 Task: Disable the option email in job recommendations.
Action: Mouse moved to (822, 108)
Screenshot: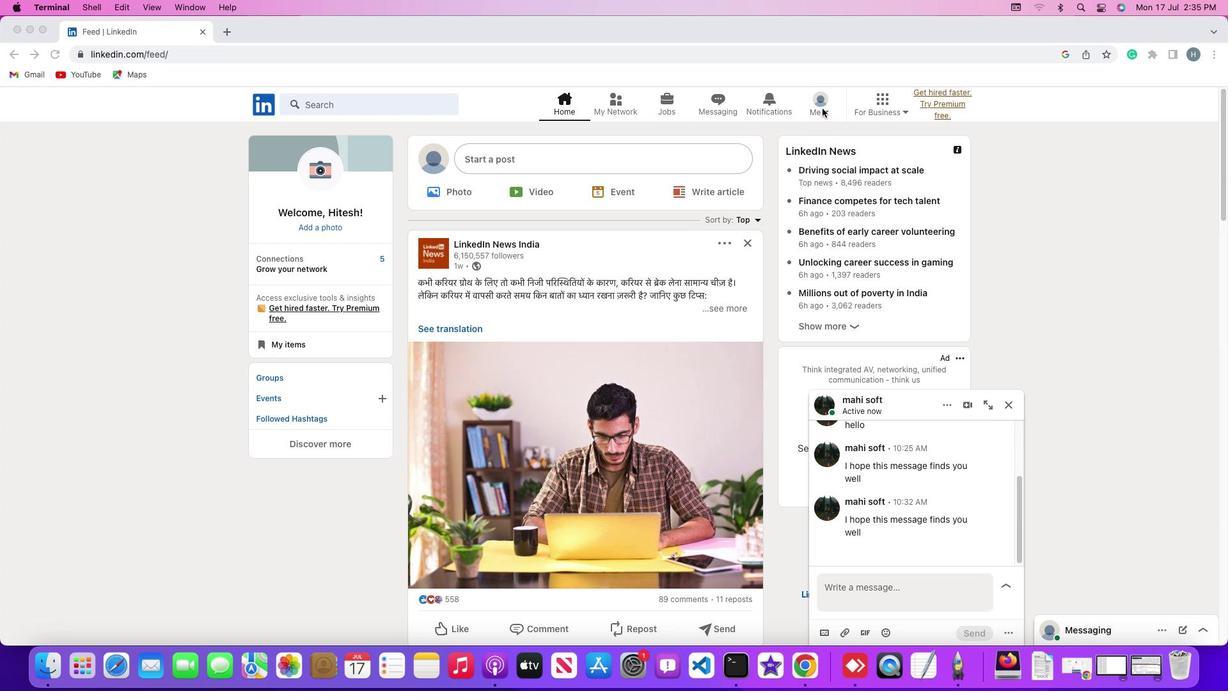 
Action: Mouse pressed left at (822, 108)
Screenshot: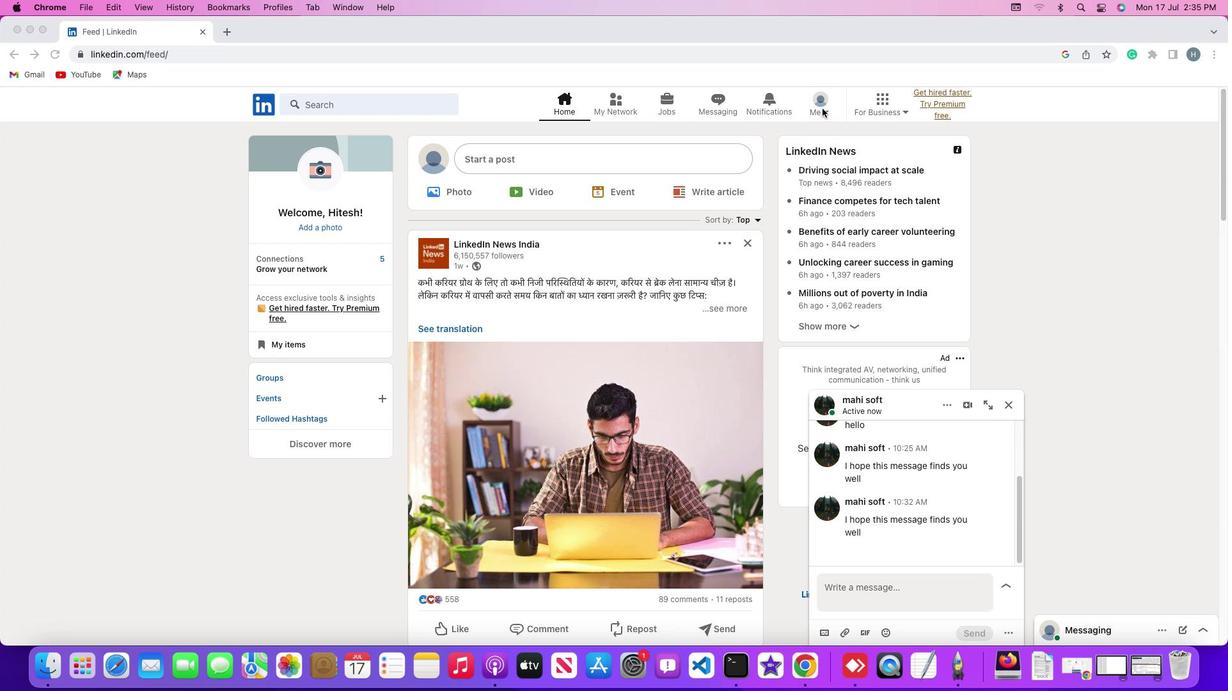 
Action: Mouse moved to (824, 113)
Screenshot: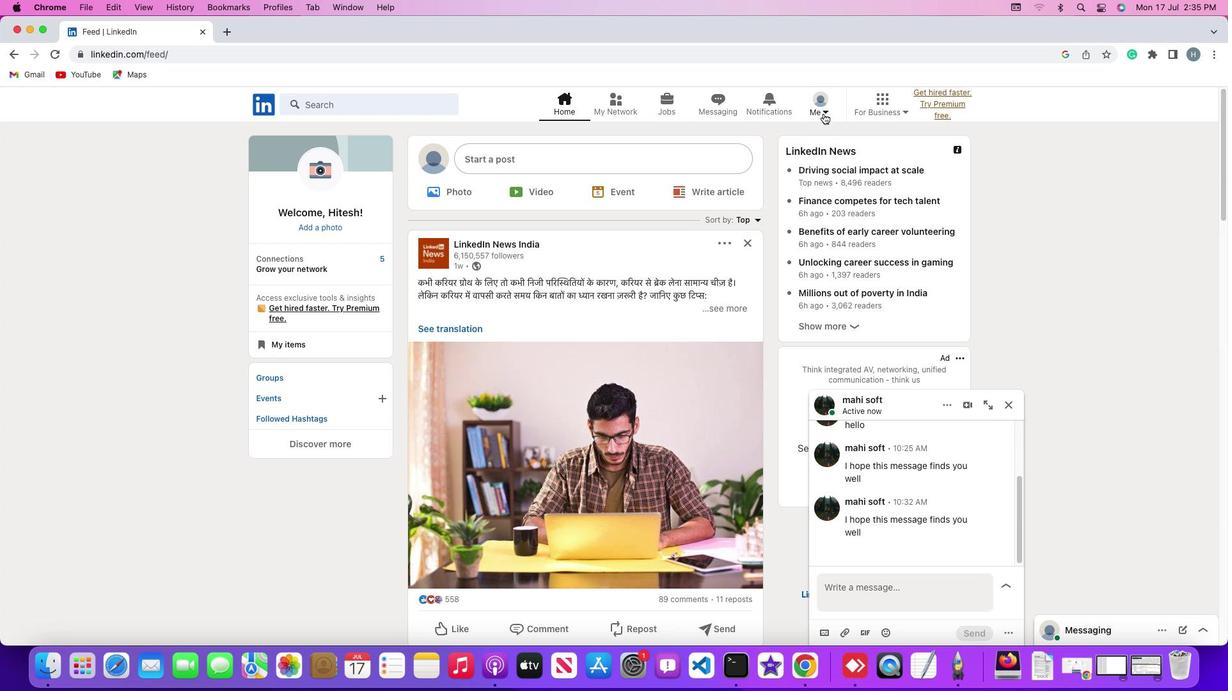 
Action: Mouse pressed left at (824, 113)
Screenshot: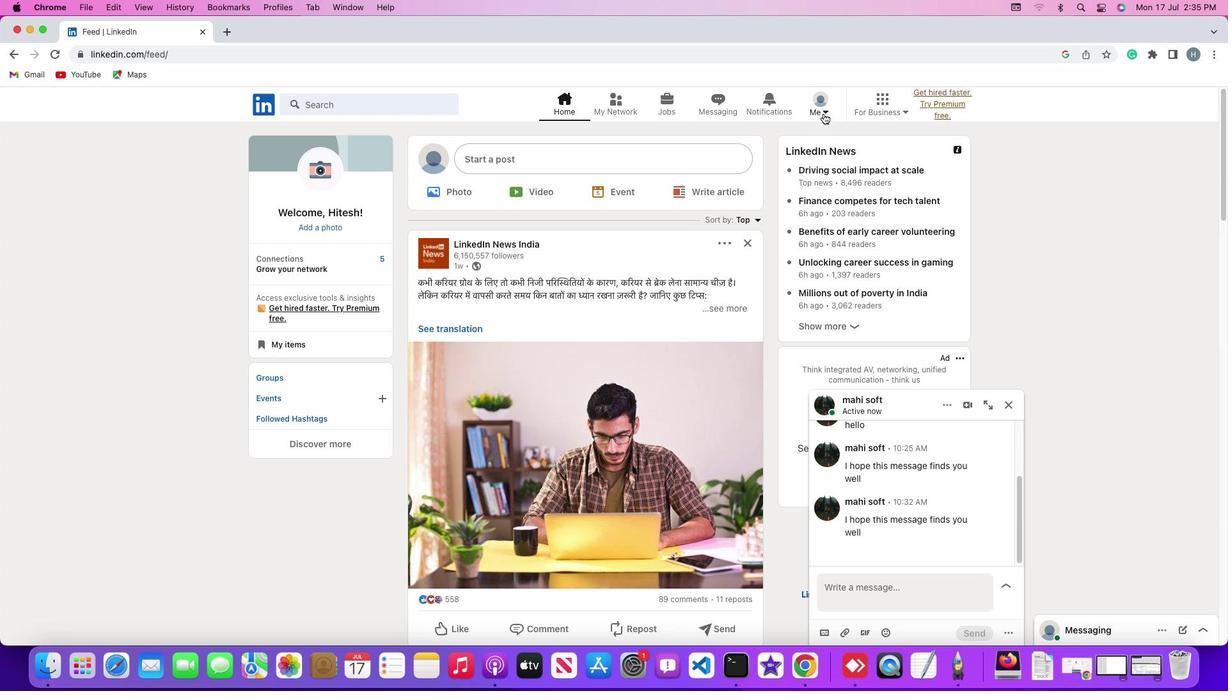 
Action: Mouse moved to (737, 245)
Screenshot: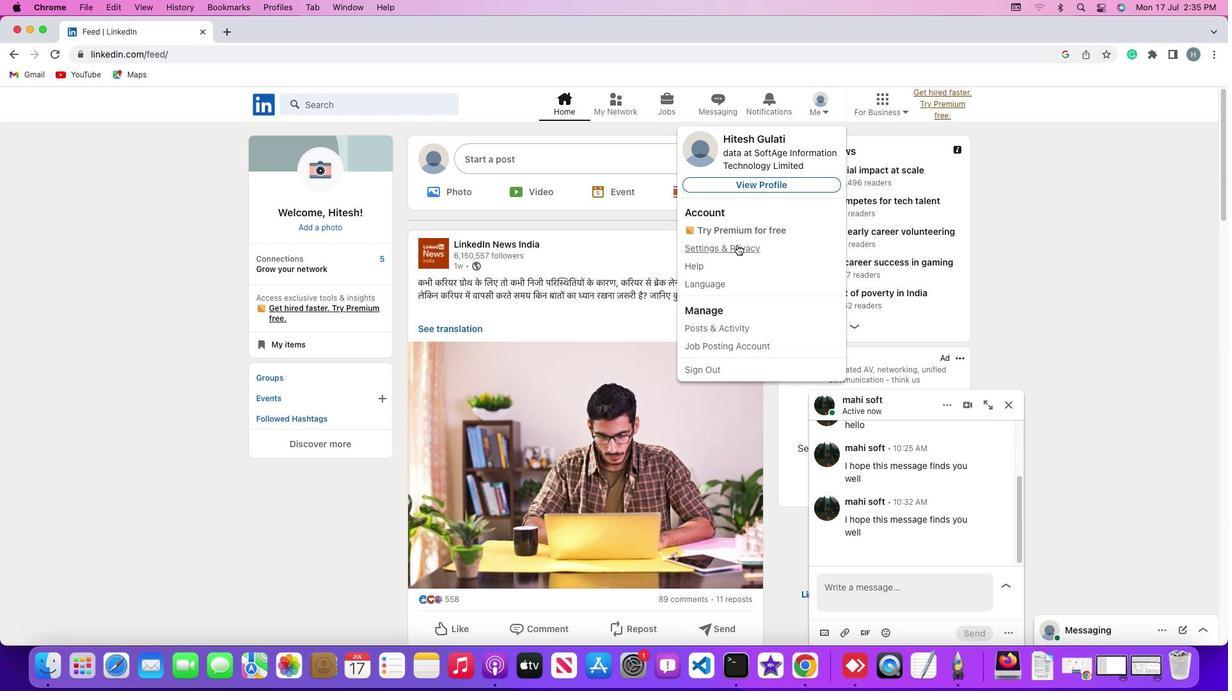 
Action: Mouse pressed left at (737, 245)
Screenshot: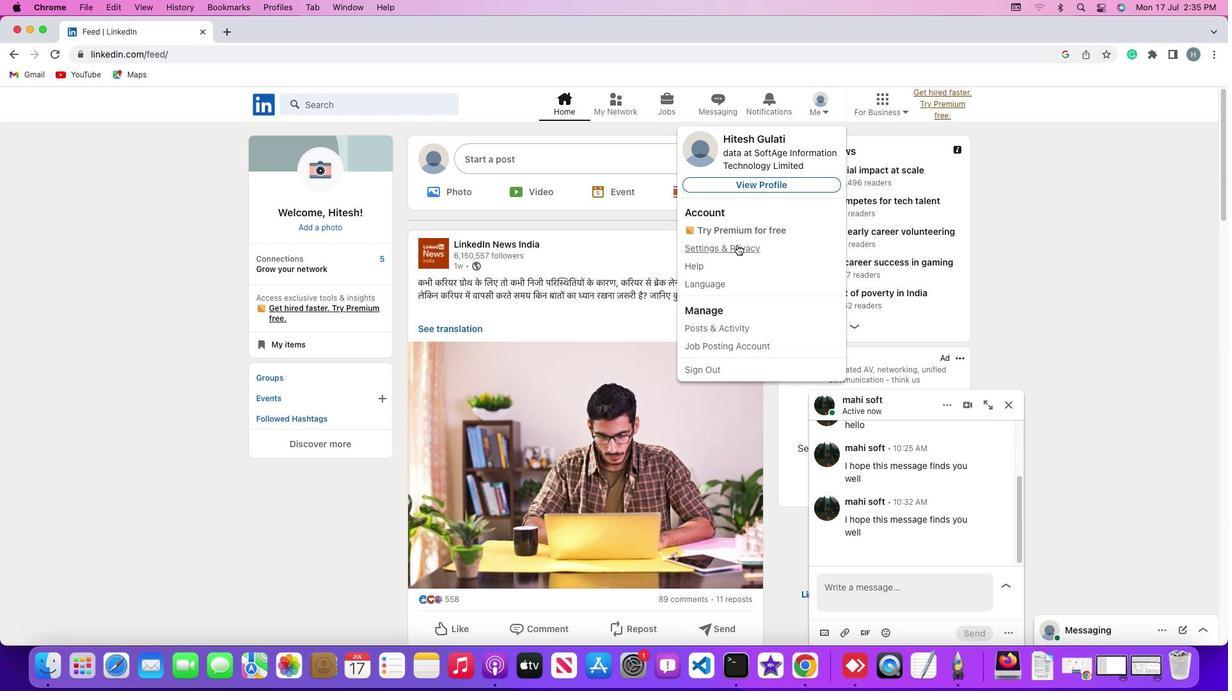 
Action: Mouse moved to (99, 431)
Screenshot: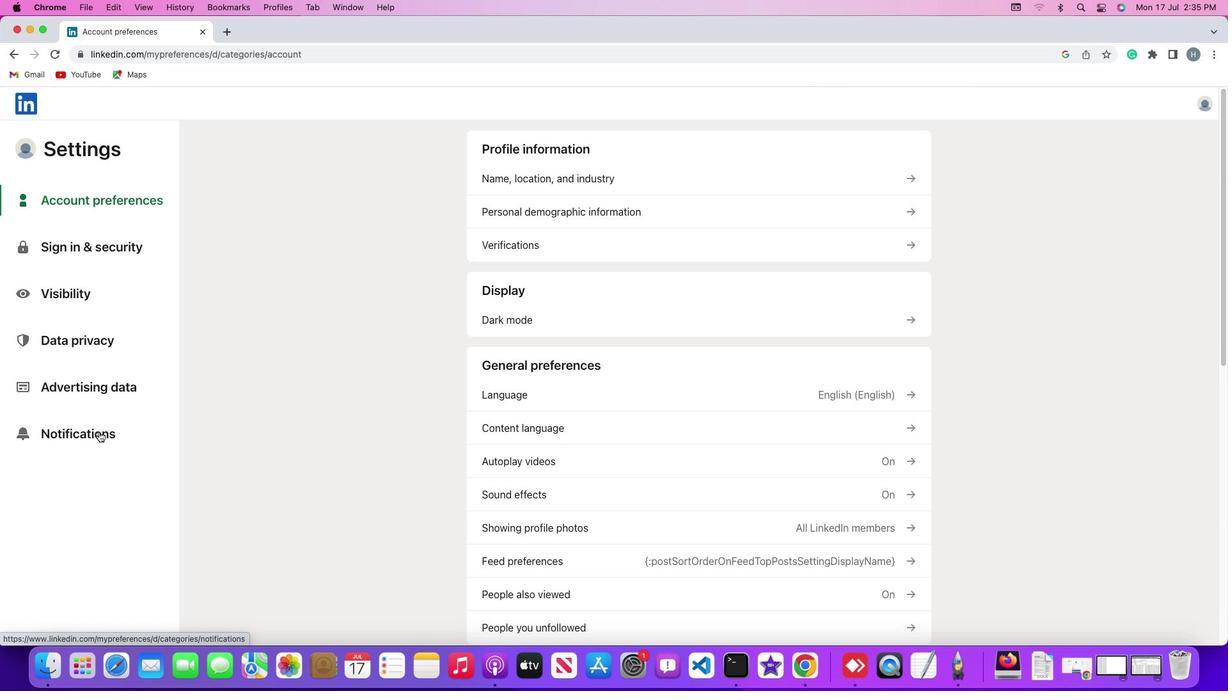 
Action: Mouse pressed left at (99, 431)
Screenshot: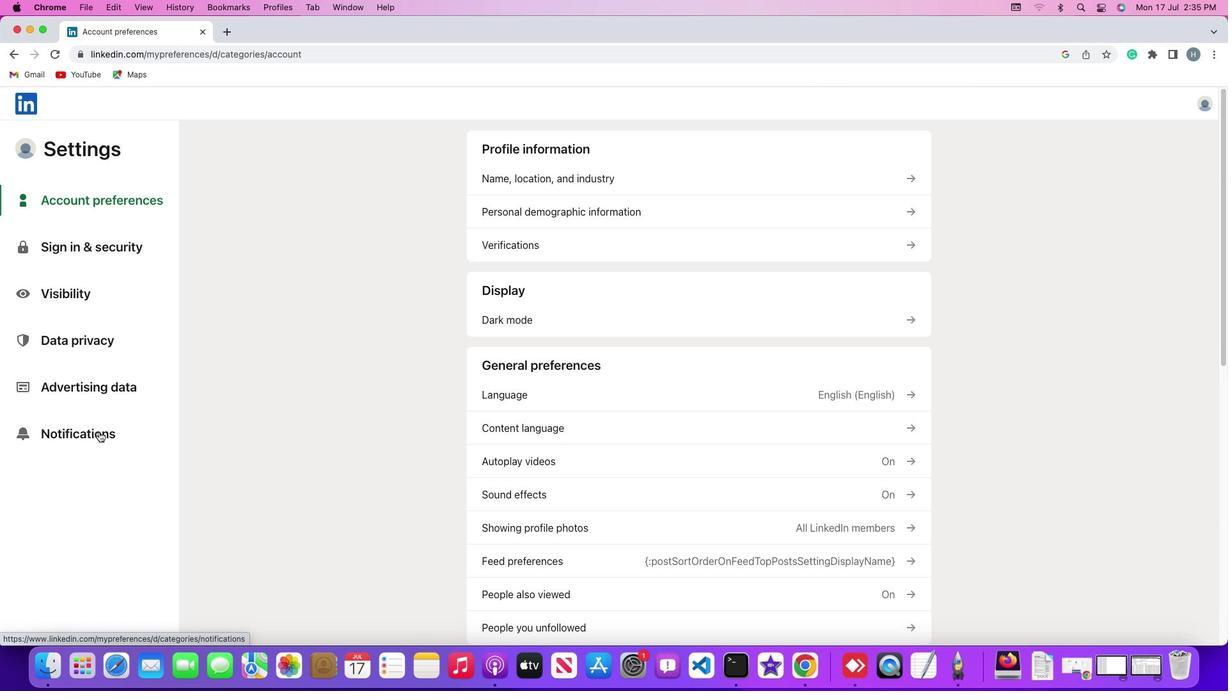 
Action: Mouse moved to (648, 182)
Screenshot: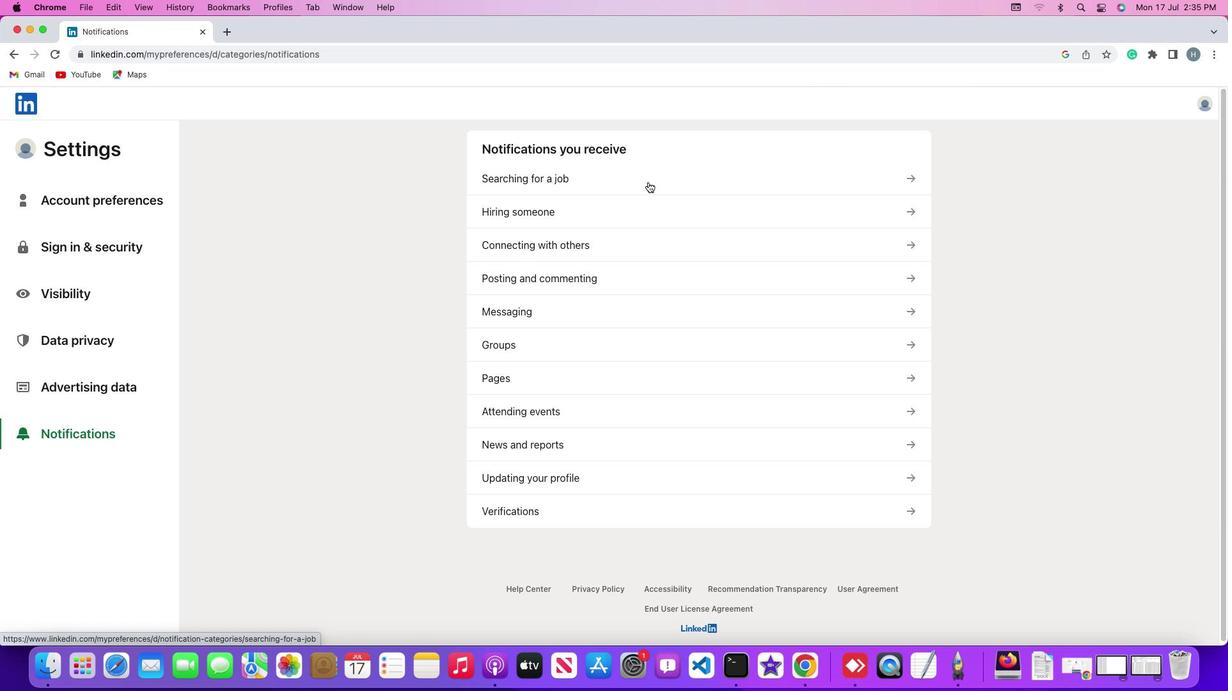 
Action: Mouse pressed left at (648, 182)
Screenshot: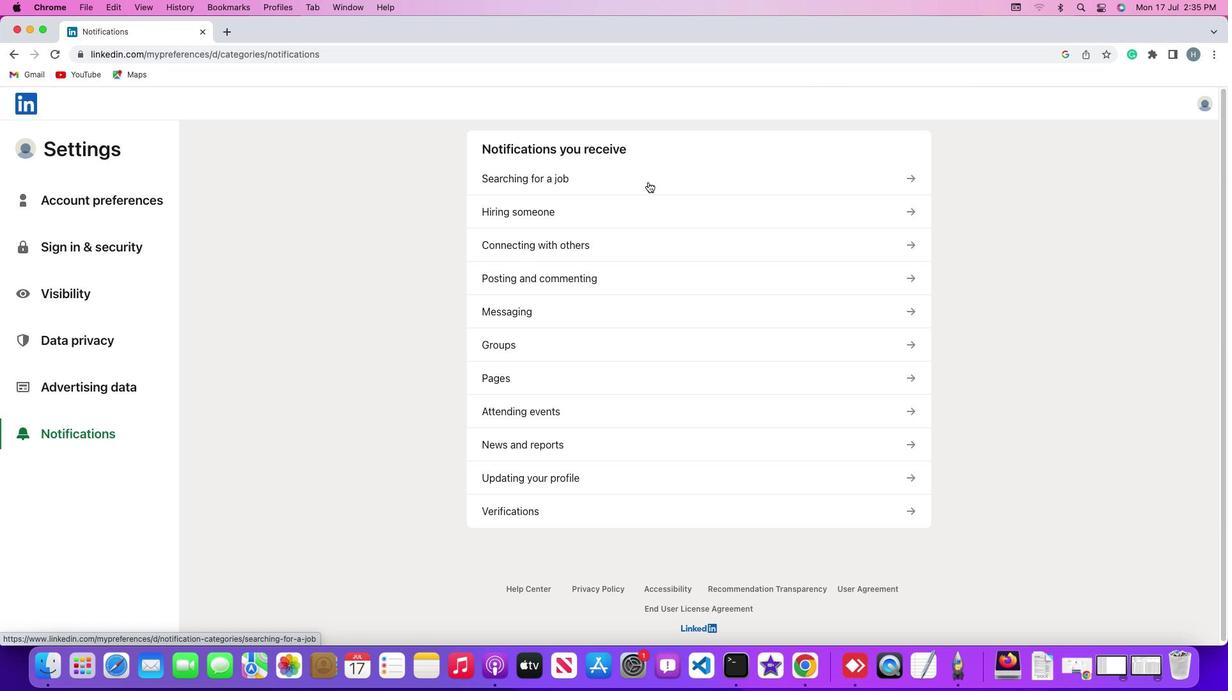 
Action: Mouse moved to (639, 312)
Screenshot: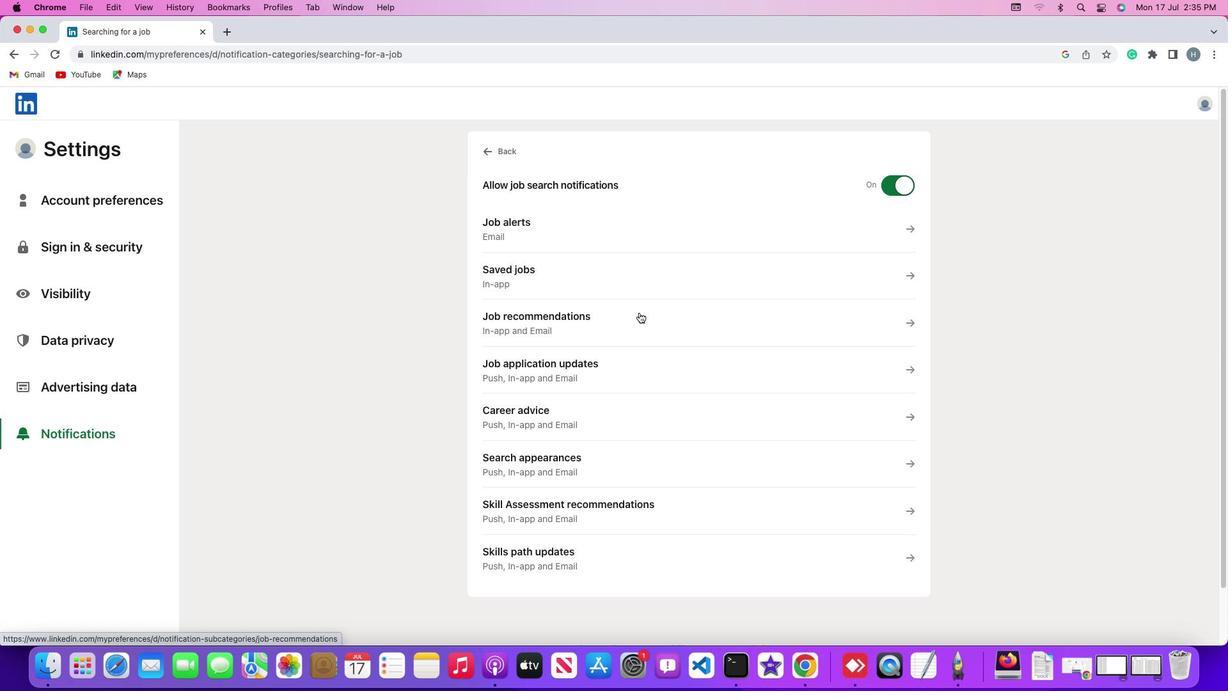 
Action: Mouse pressed left at (639, 312)
Screenshot: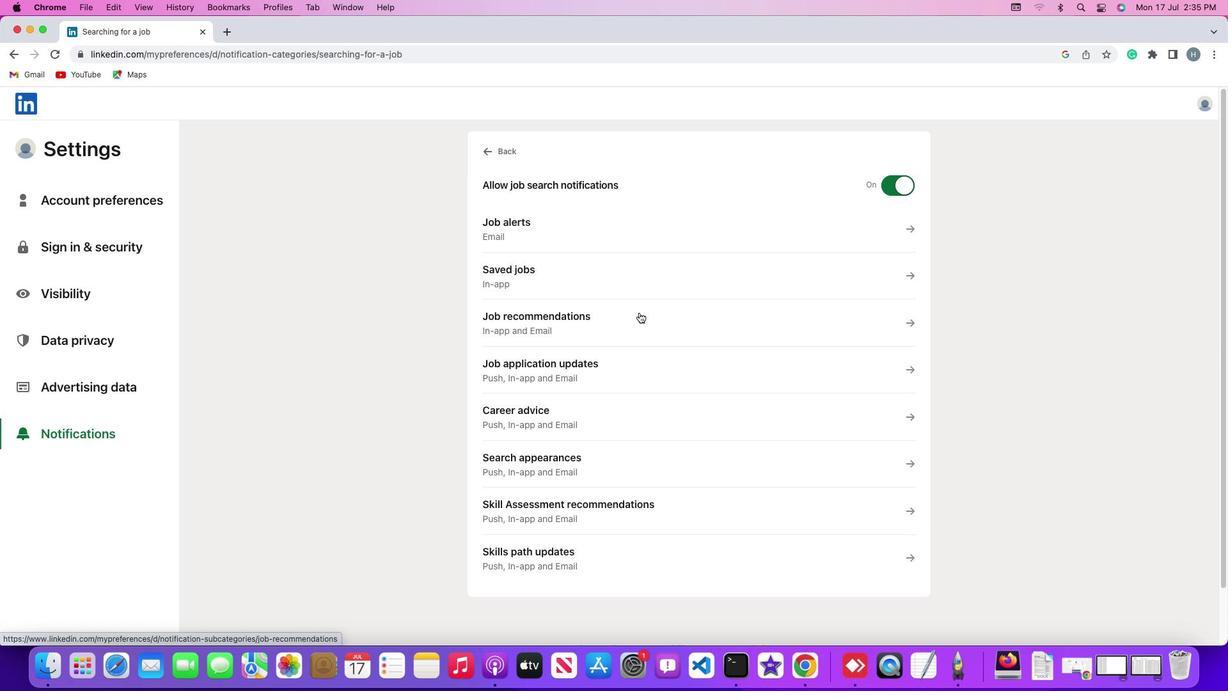
Action: Mouse moved to (883, 376)
Screenshot: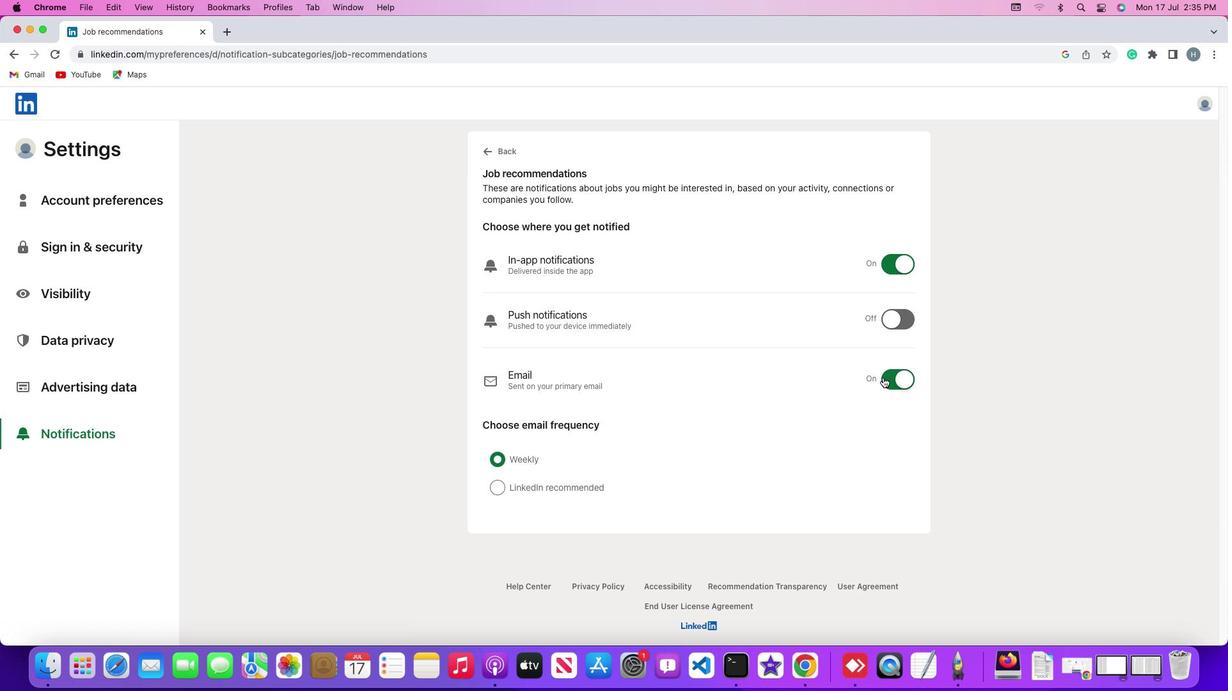 
Action: Mouse pressed left at (883, 376)
Screenshot: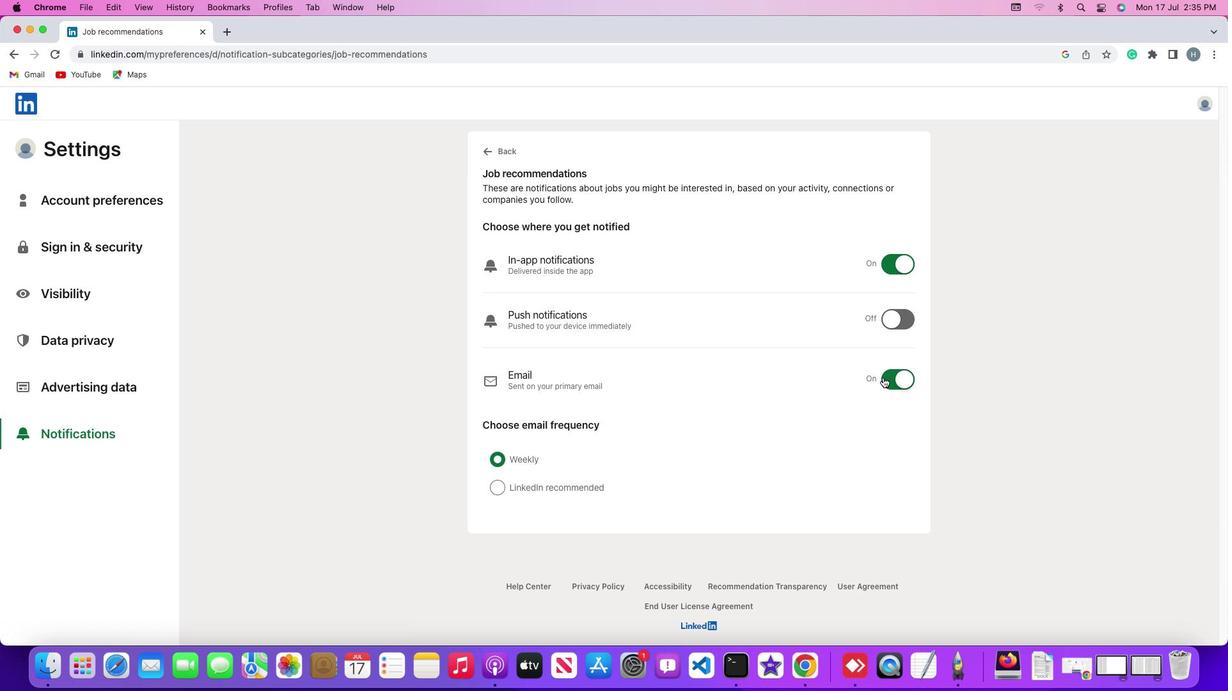 
Action: Mouse moved to (889, 406)
Screenshot: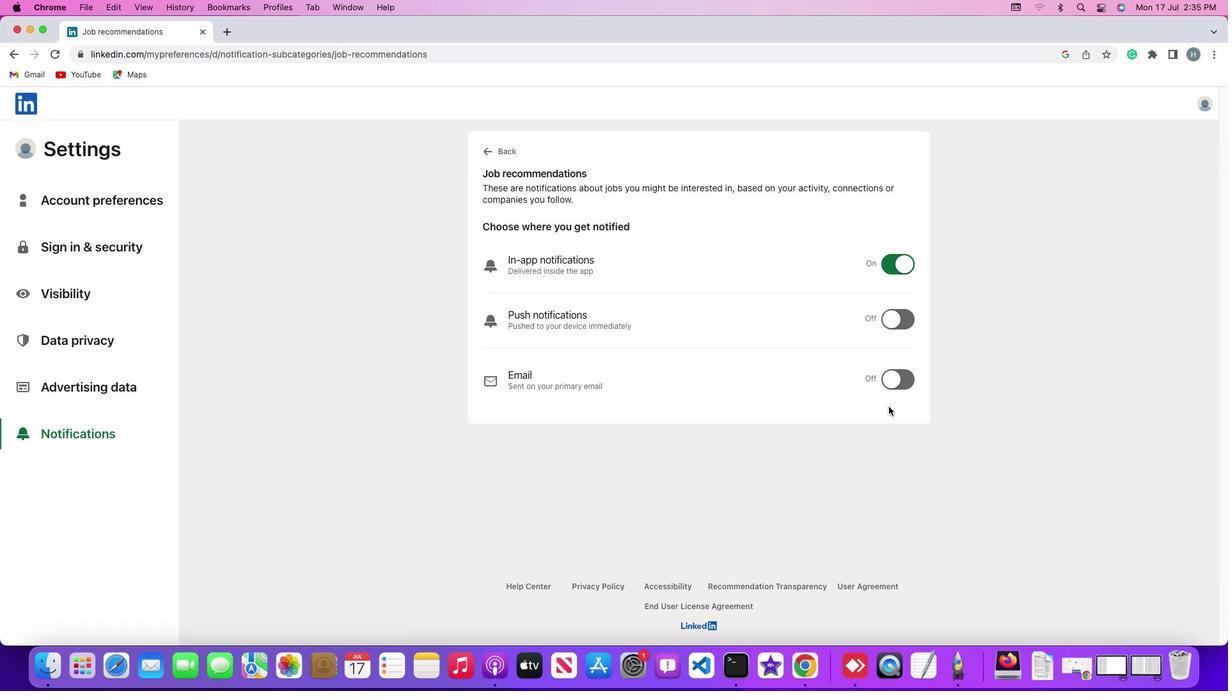 
